 Task: Compose and schedule a reminder email about an upcoming project deadline, setting the importance to high and scheduling it for delayed delivery on 6/27/2023 at 5:00 PM.
Action: Mouse moved to (37, 47)
Screenshot: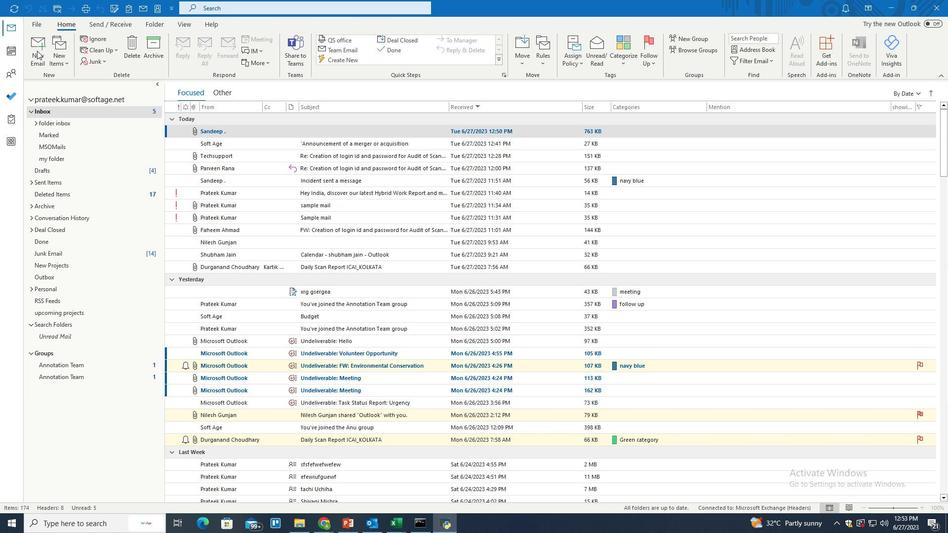 
Action: Mouse pressed left at (37, 47)
Screenshot: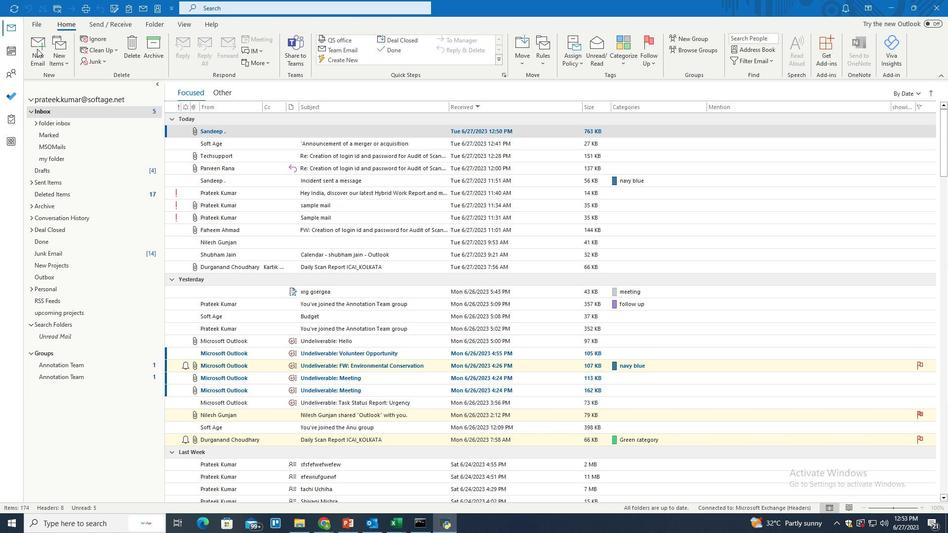 
Action: Mouse pressed left at (37, 47)
Screenshot: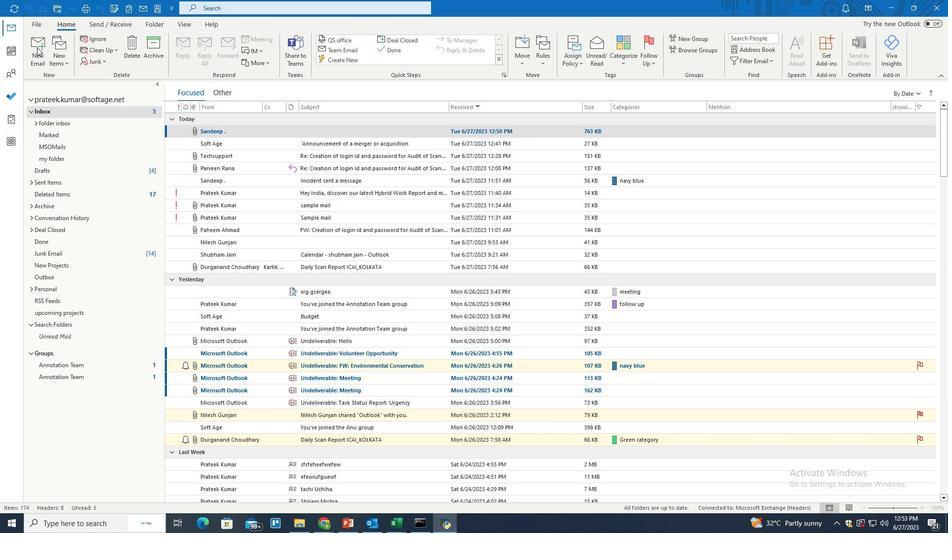 
Action: Mouse moved to (241, 97)
Screenshot: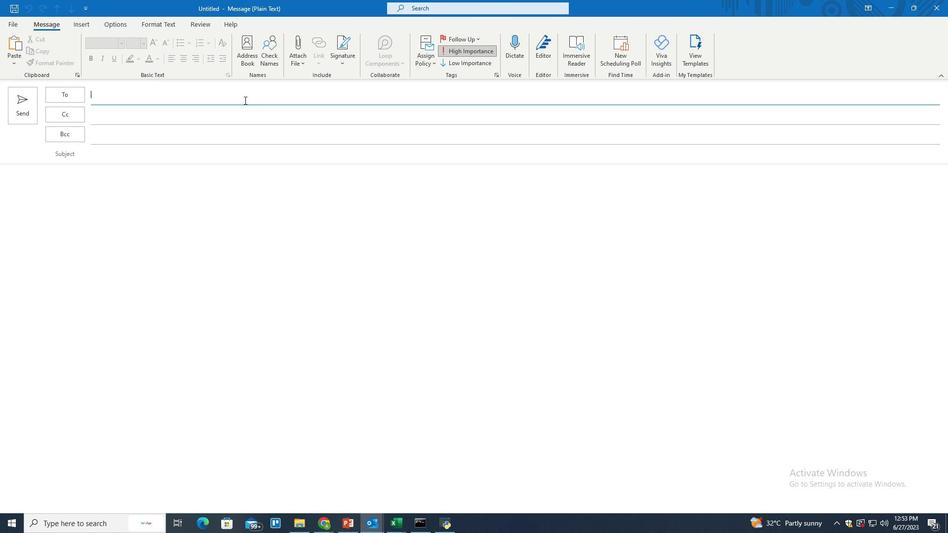 
Action: Mouse pressed left at (241, 97)
Screenshot: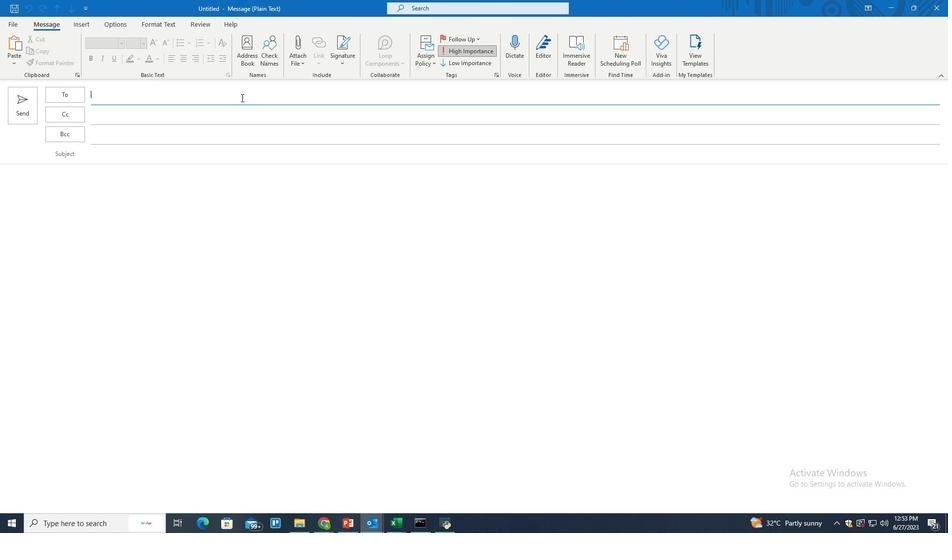 
Action: Key pressed neane.keane<Key.shift>@softage.net<Key.enter>
Screenshot: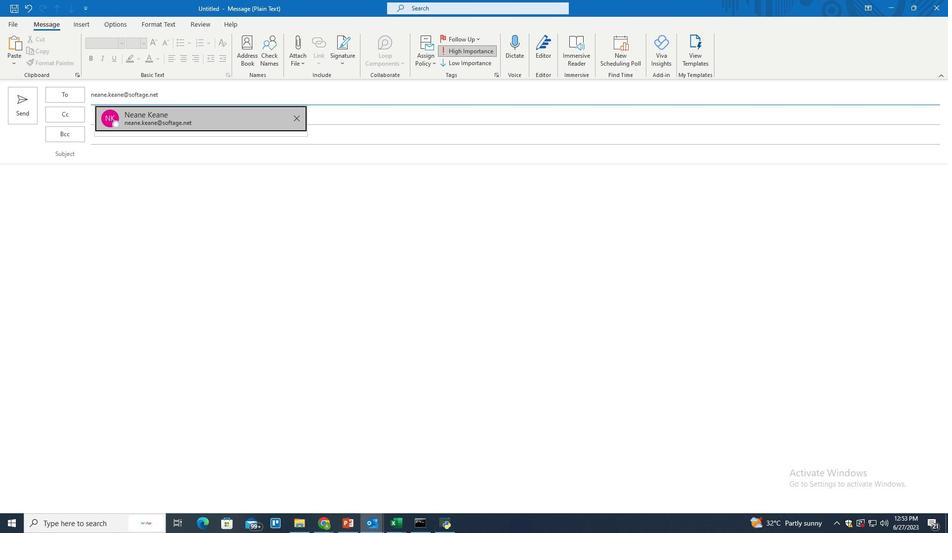 
Action: Mouse moved to (128, 158)
Screenshot: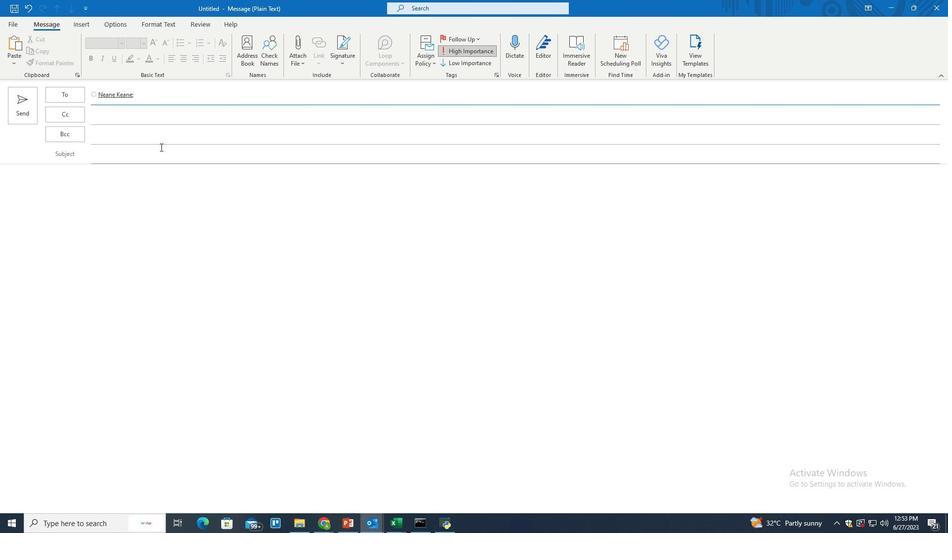 
Action: Mouse pressed left at (128, 158)
Screenshot: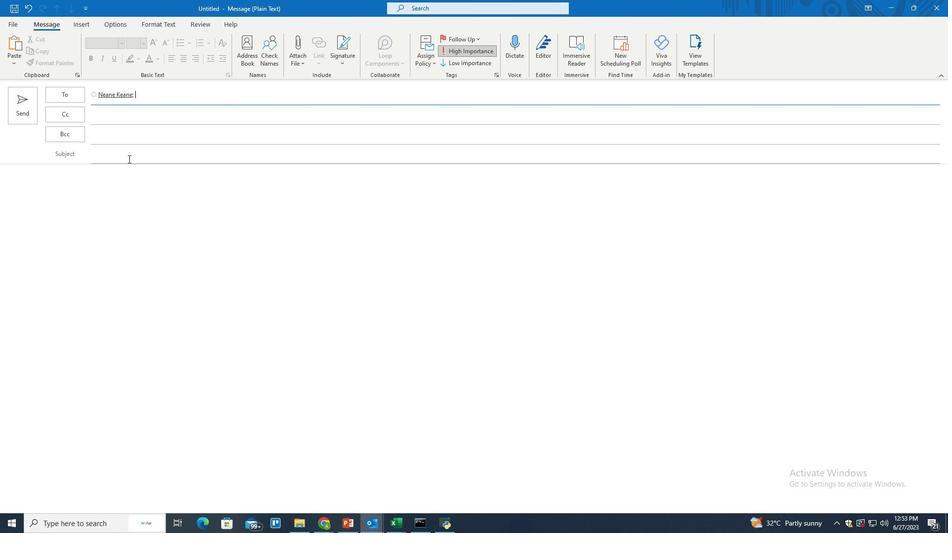 
Action: Key pressed <Key.shift>Friendly<Key.space><Key.shift>Reminder<Key.shift>:<Key.space><Key.shift>Upcoming<Key.space><Key.shift>Deadline
Screenshot: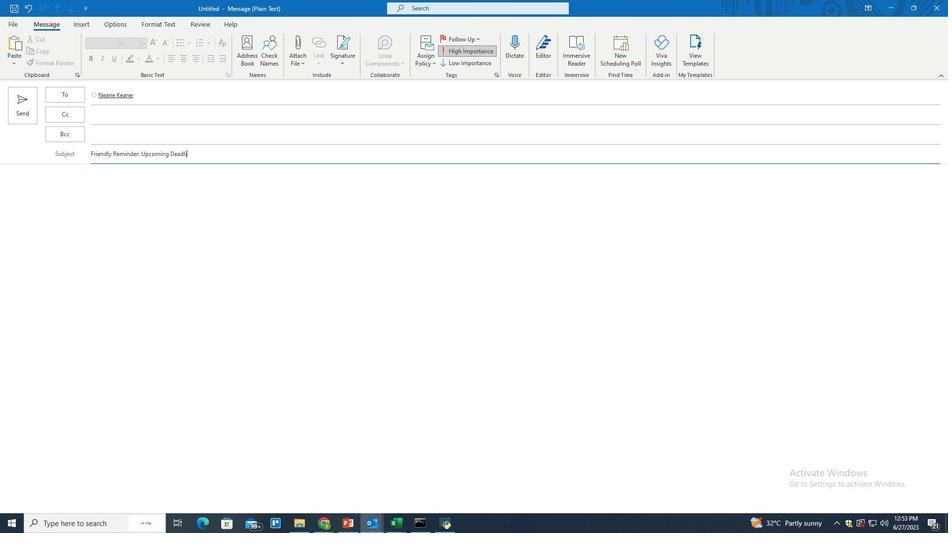 
Action: Mouse moved to (149, 198)
Screenshot: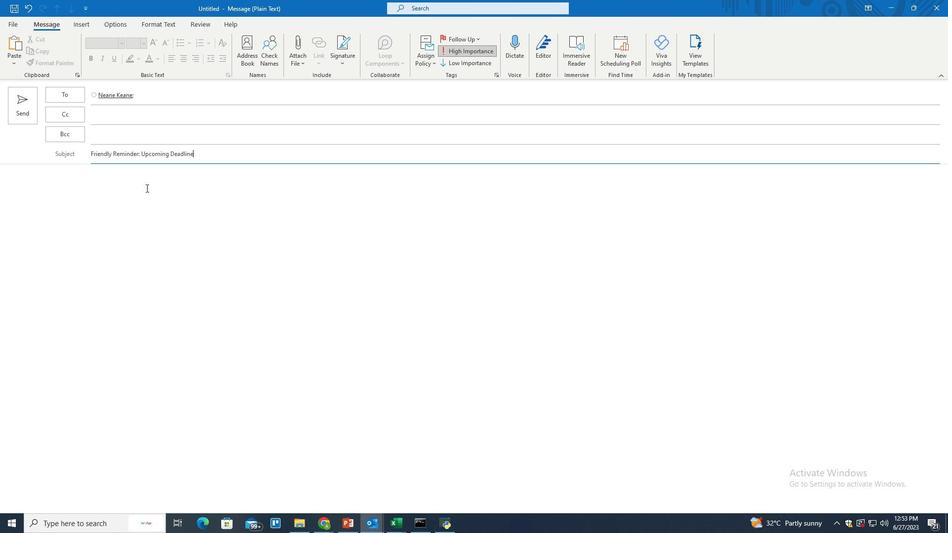 
Action: Mouse pressed left at (149, 198)
Screenshot: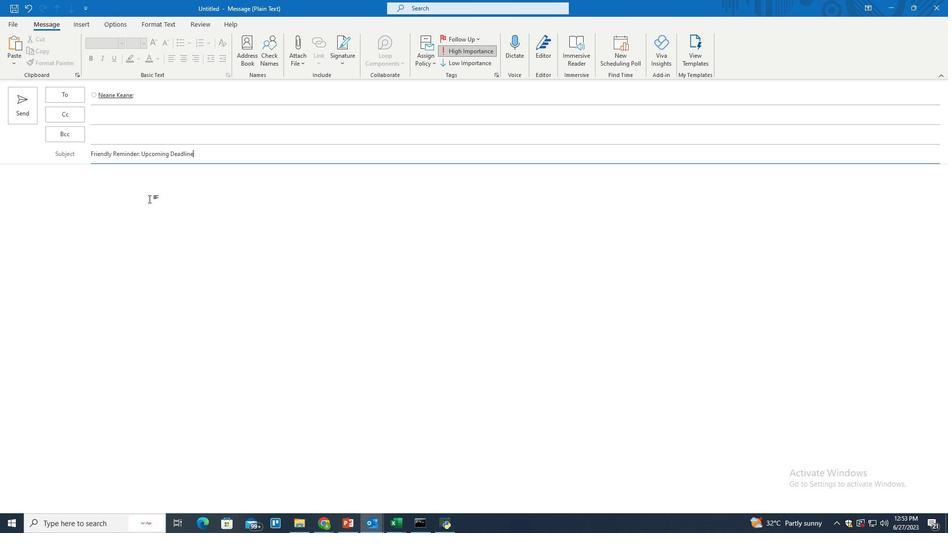 
Action: Key pressed <Key.shift>Just<Key.space>a<Key.space>friendly<Key.space>reminder<Key.space>that<Key.space>the<Key.space>deadline<Key.space>for<Key.space>the<Key.space>project<Key.space>is<Key.space>approaching<Key.space>on<Key.space><Key.shift>Monday.<Key.space><Key.shift>Please<Key.space>ensure<Key.space>all<Key.space>necessary<Key.space>action<Key.space>are<Key.space>taken<Key.space>to<Key.space>meet<Key.space>the<Key.space>deadline.<Key.space><Key.shift>Thank<Key.space>you
Screenshot: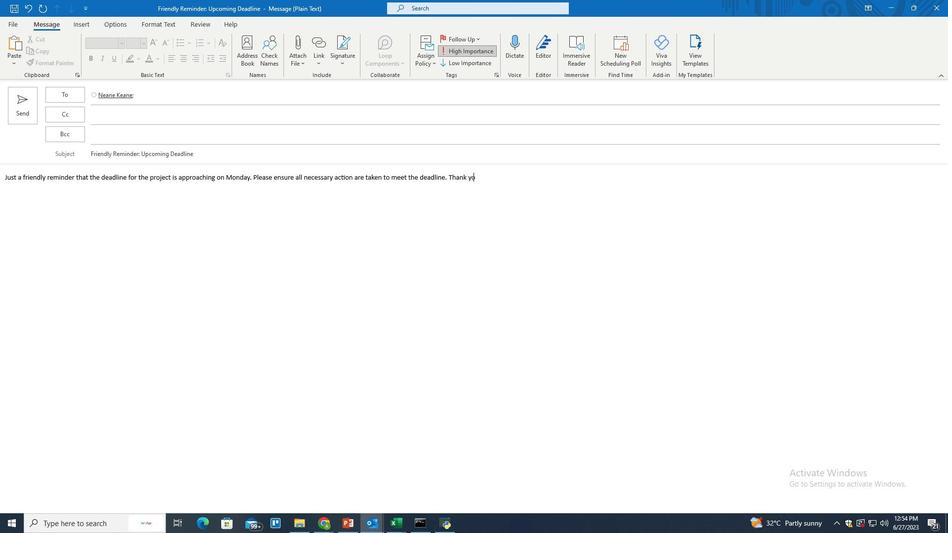 
Action: Mouse moved to (120, 23)
Screenshot: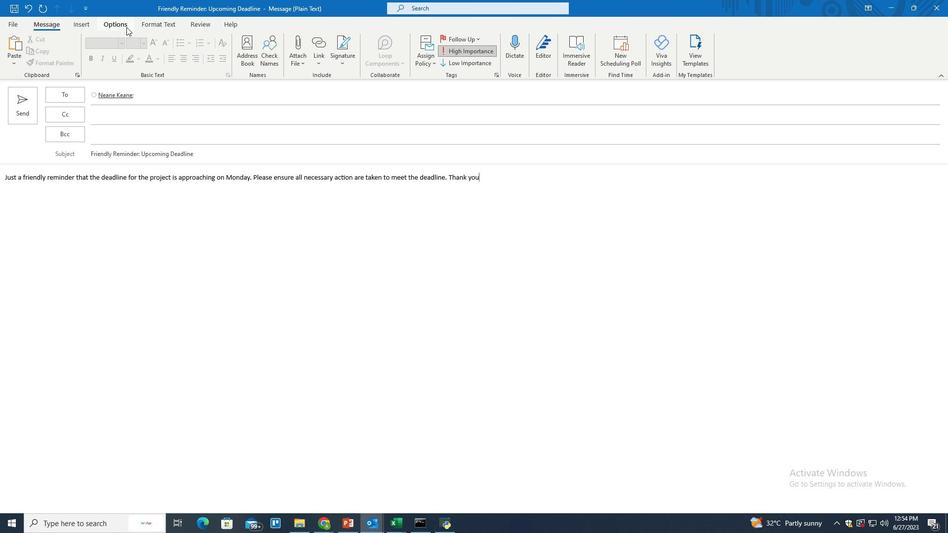 
Action: Mouse pressed left at (120, 23)
Screenshot: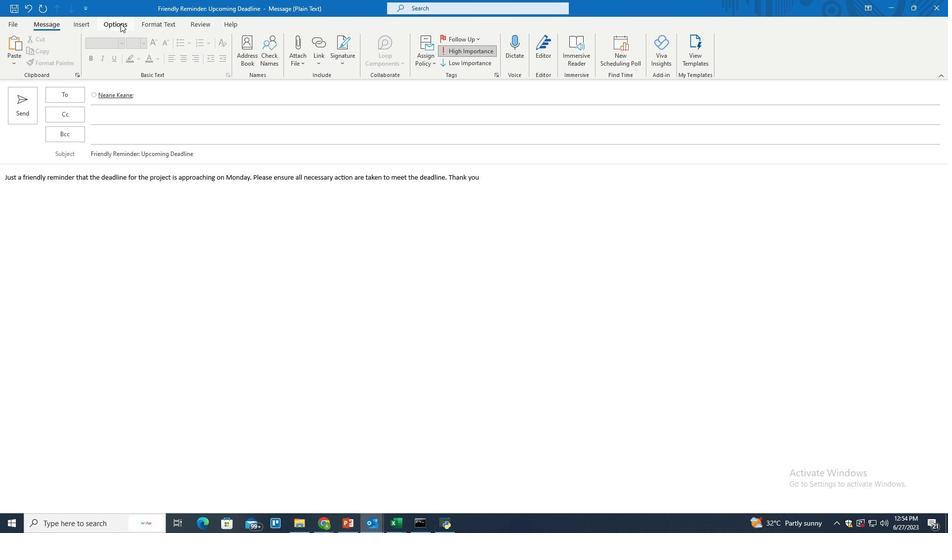 
Action: Mouse moved to (306, 62)
Screenshot: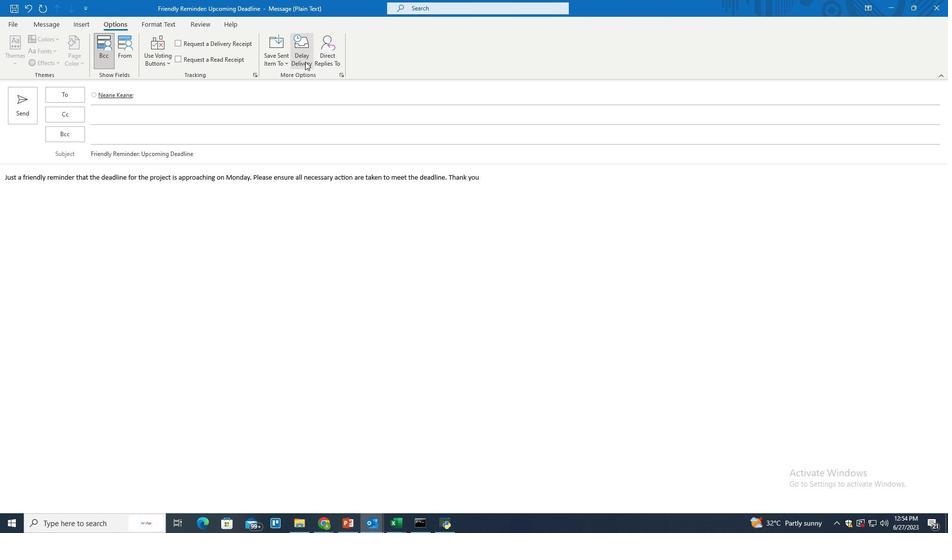 
Action: Mouse pressed left at (306, 62)
Screenshot: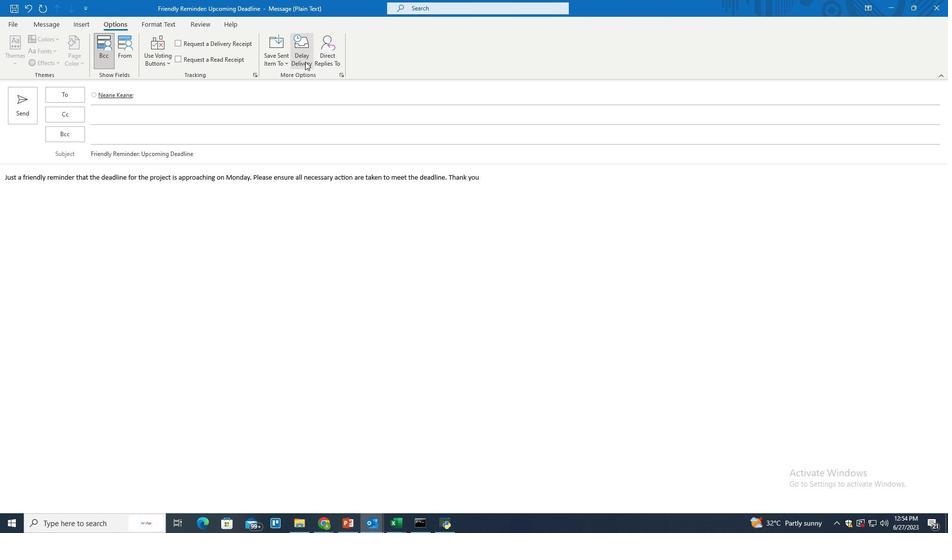 
Action: Mouse moved to (362, 282)
Screenshot: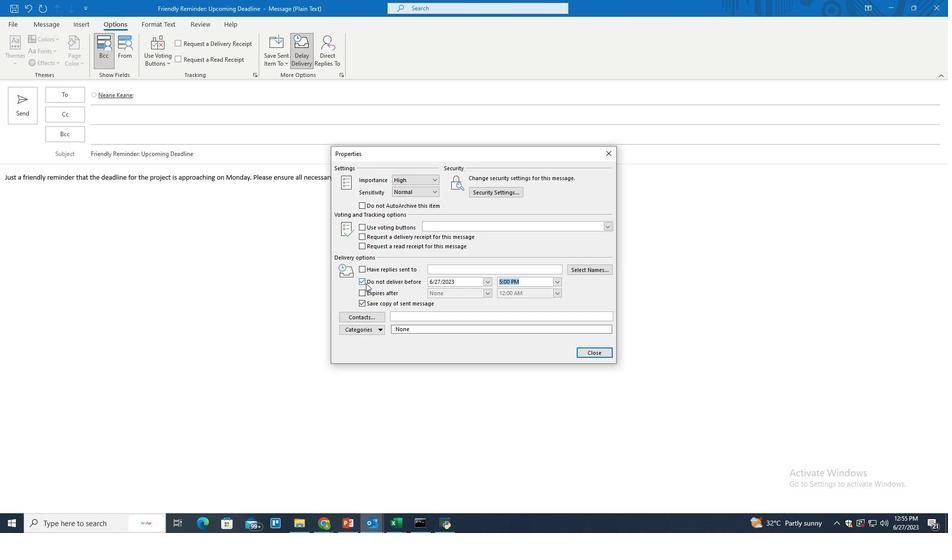 
Action: Mouse pressed left at (362, 282)
Screenshot: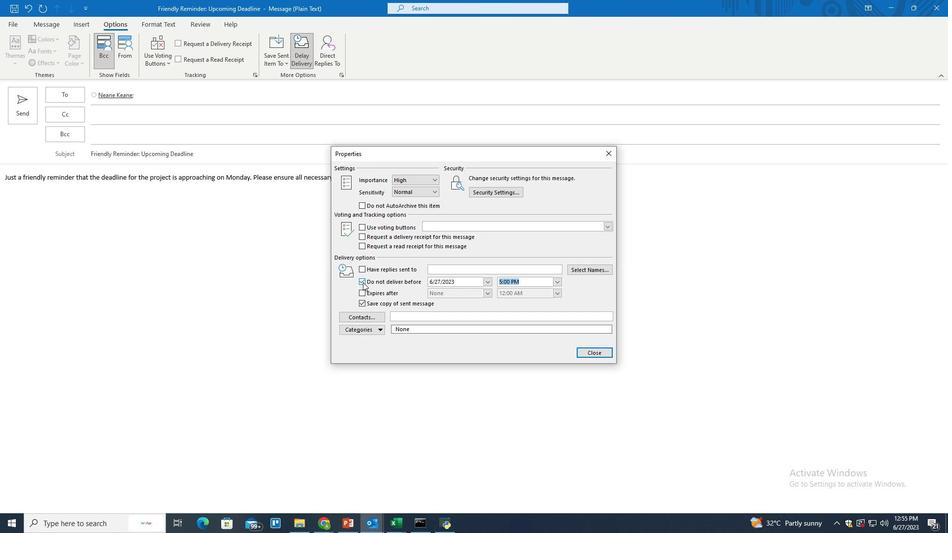 
Action: Mouse pressed left at (362, 282)
Screenshot: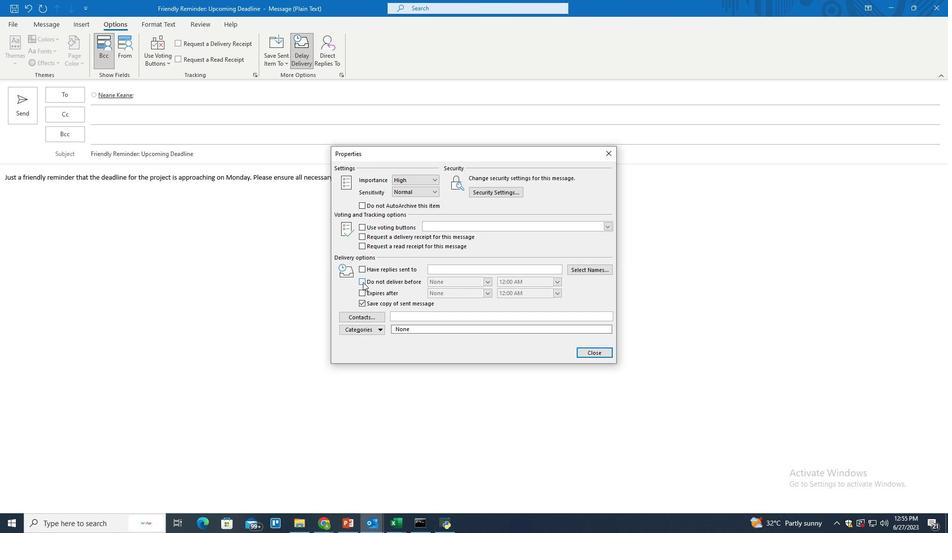
Action: Mouse moved to (486, 281)
Screenshot: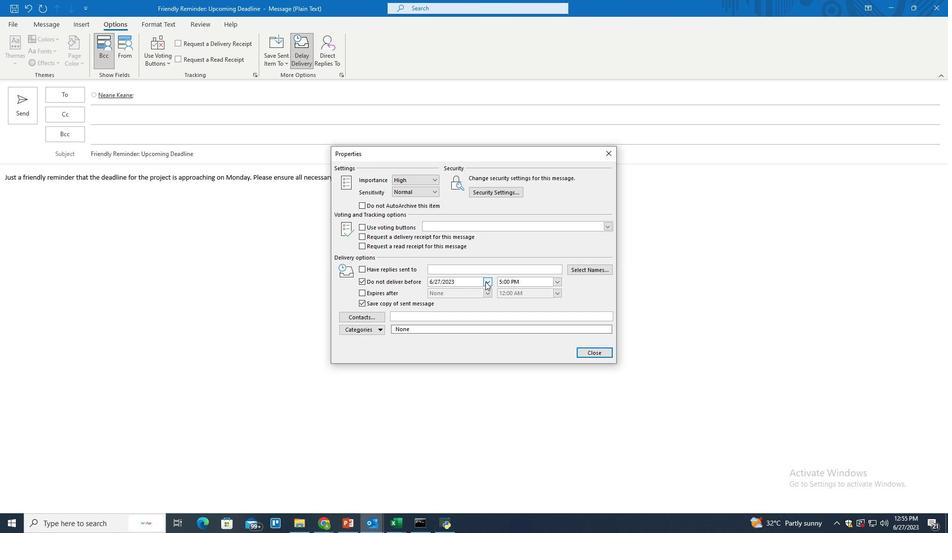 
Action: Mouse pressed left at (486, 281)
Screenshot: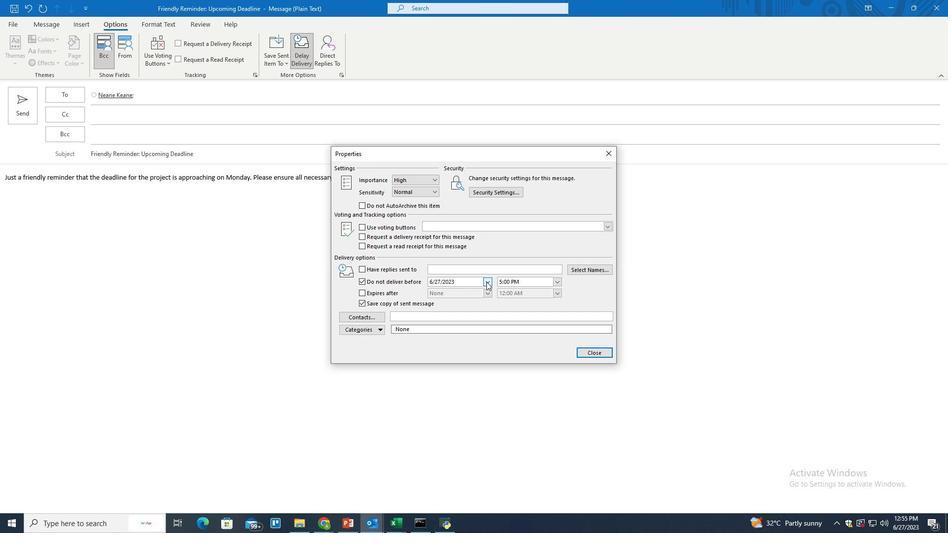 
Action: Mouse moved to (464, 358)
Screenshot: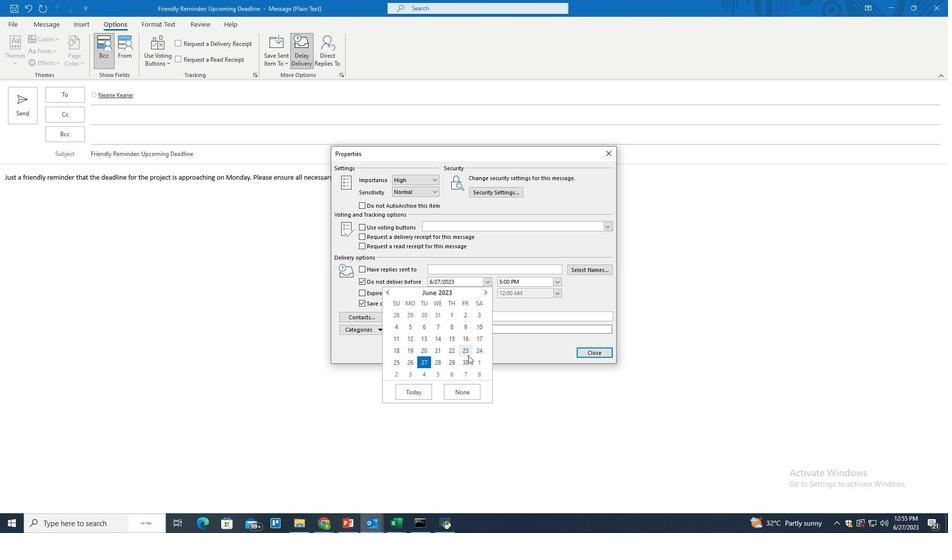 
Action: Mouse pressed left at (464, 358)
Screenshot: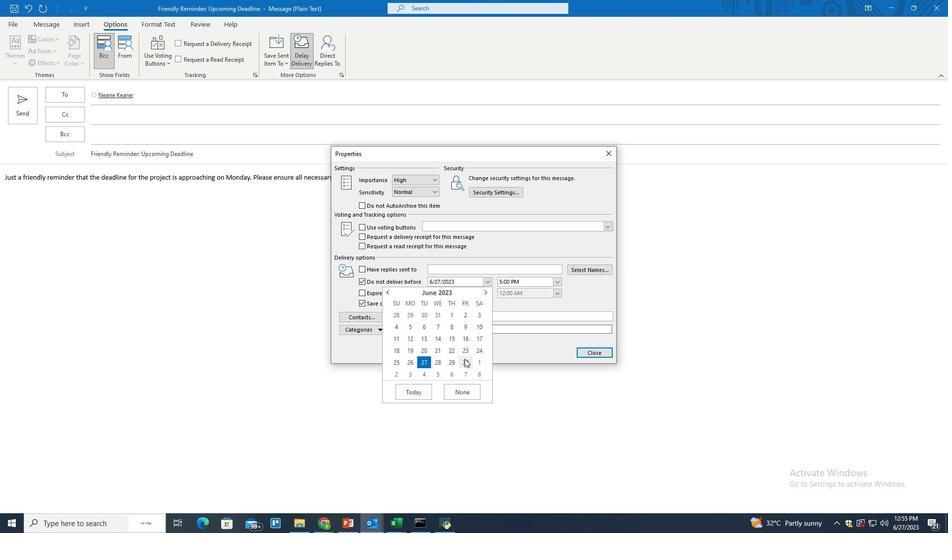 
Action: Mouse moved to (587, 350)
Screenshot: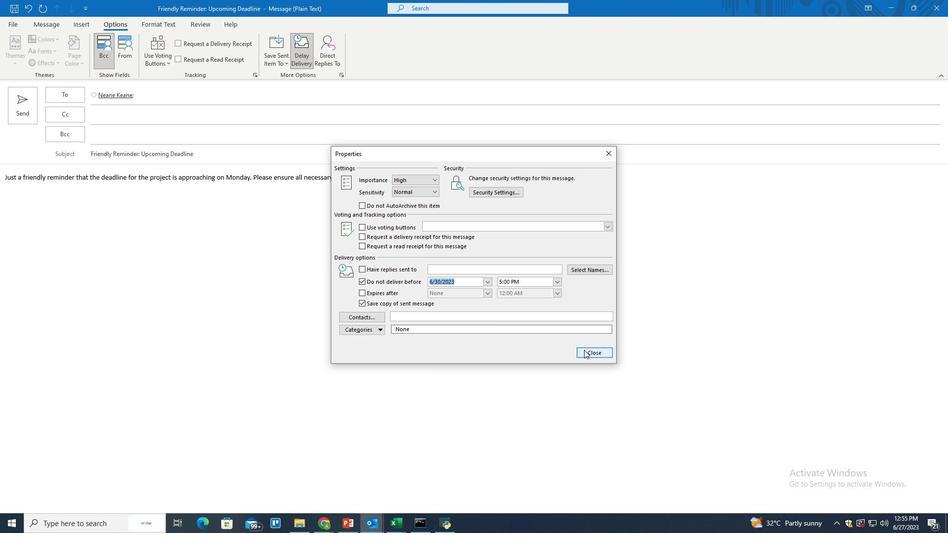 
Action: Mouse pressed left at (587, 350)
Screenshot: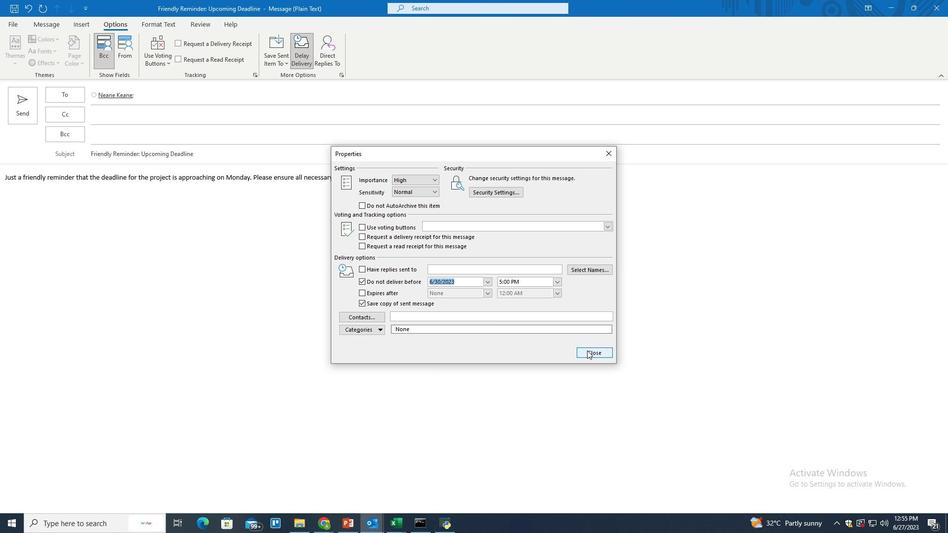 
Action: Mouse moved to (46, 24)
Screenshot: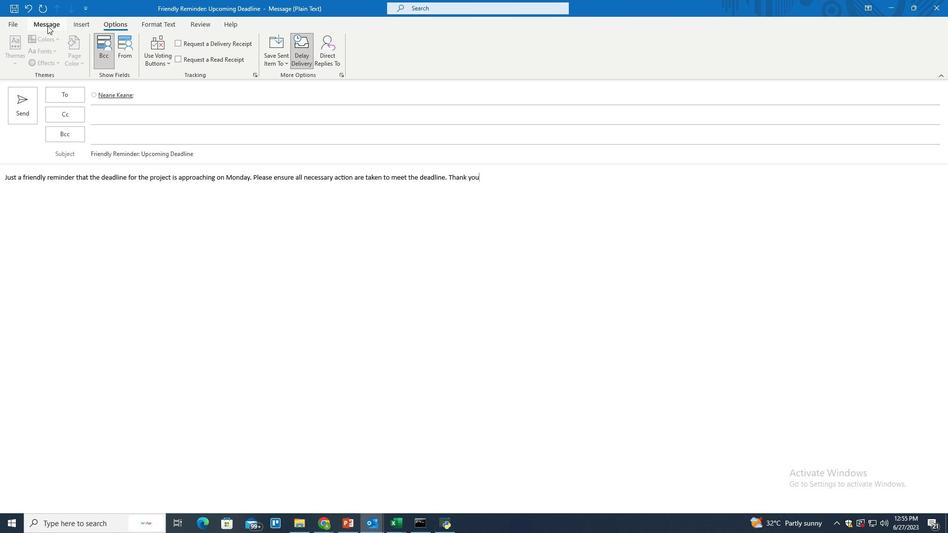 
Action: Mouse pressed left at (46, 24)
Screenshot: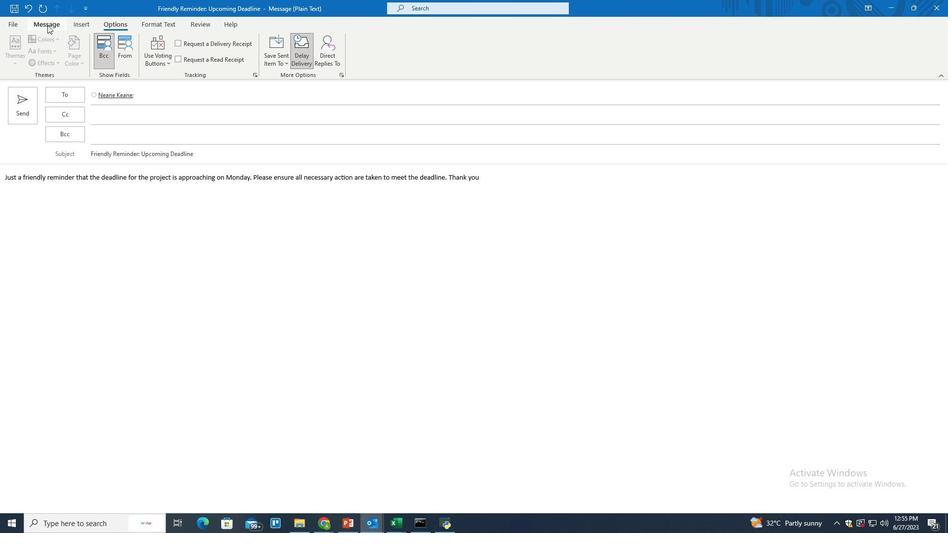 
Action: Mouse moved to (11, 4)
Screenshot: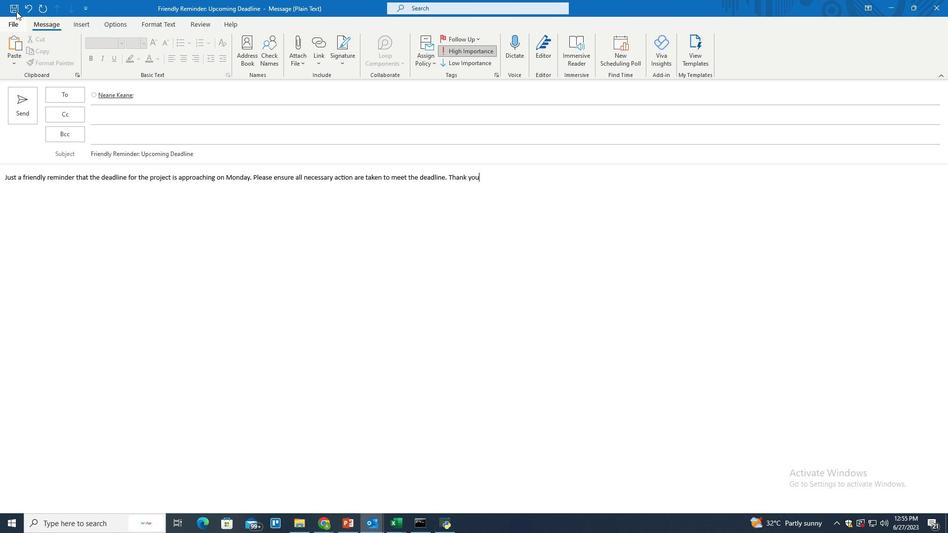 
Action: Mouse pressed left at (11, 4)
Screenshot: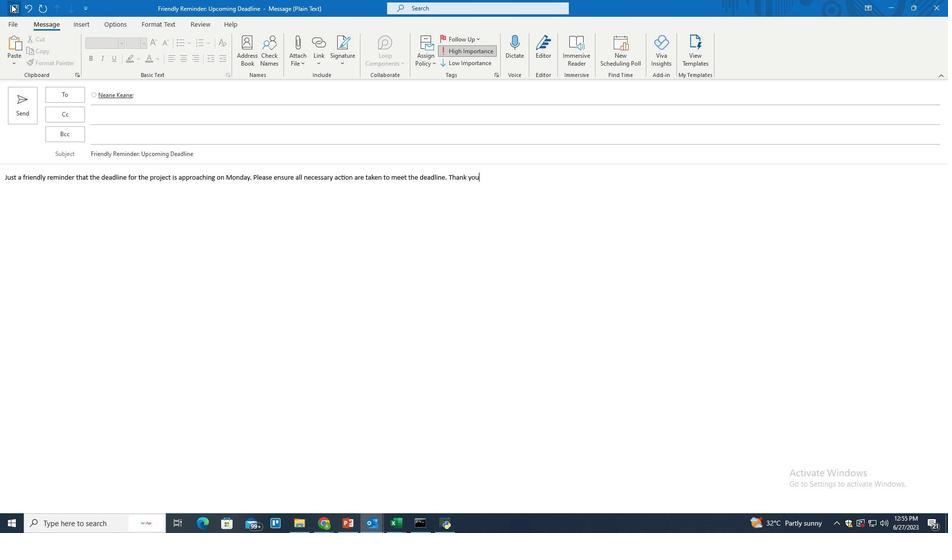 
Action: Mouse moved to (328, 261)
Screenshot: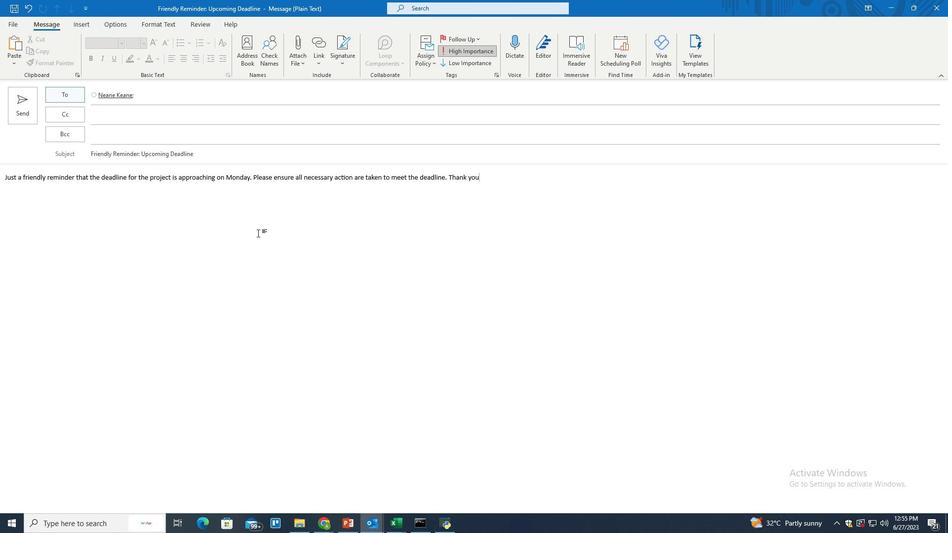 
